 Task: Add a condition where "Tags Contains at least one of the following support" in unsolved tickets in your groups.
Action: Mouse moved to (115, 449)
Screenshot: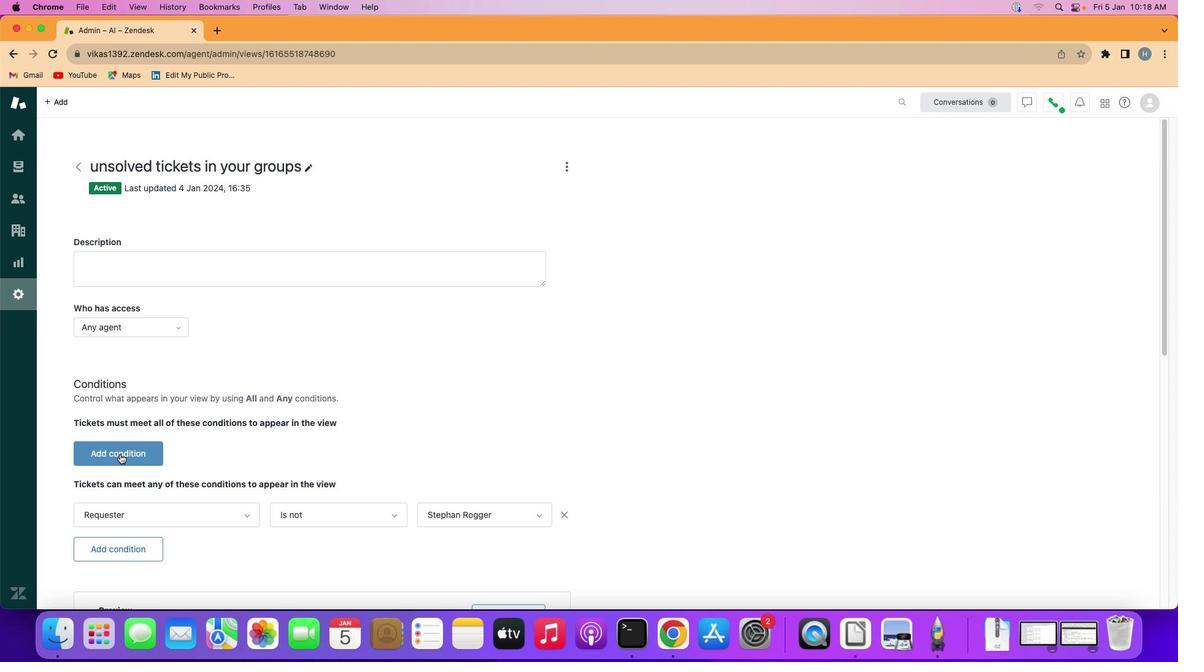 
Action: Mouse pressed left at (115, 449)
Screenshot: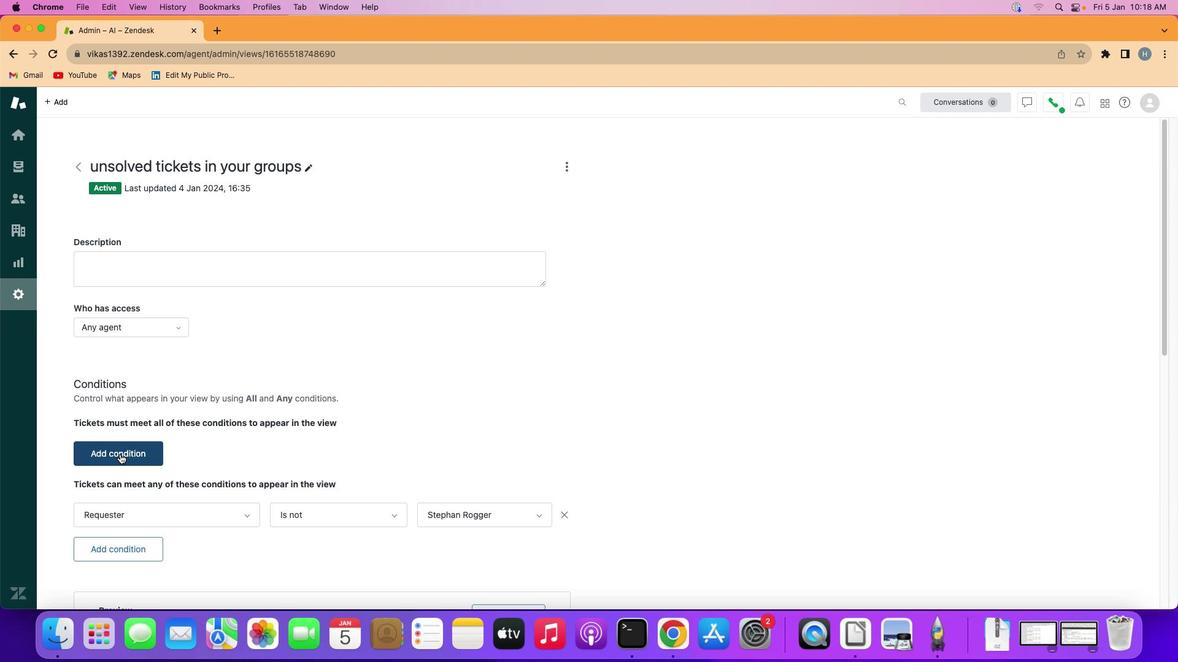 
Action: Mouse moved to (129, 449)
Screenshot: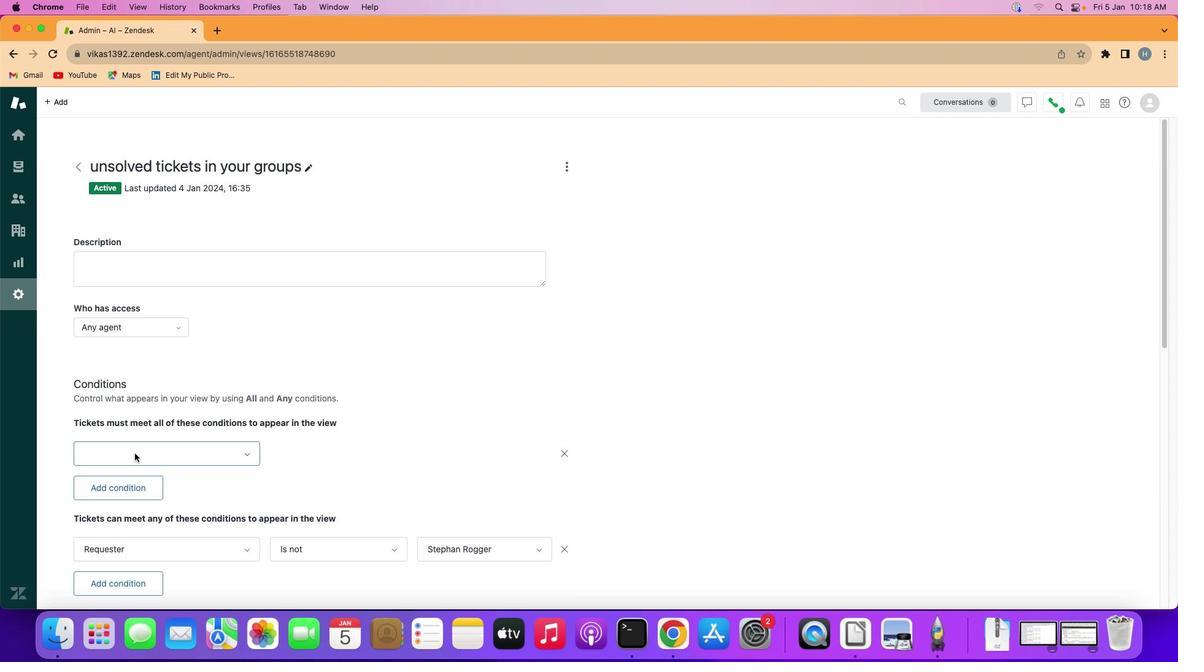 
Action: Mouse pressed left at (129, 449)
Screenshot: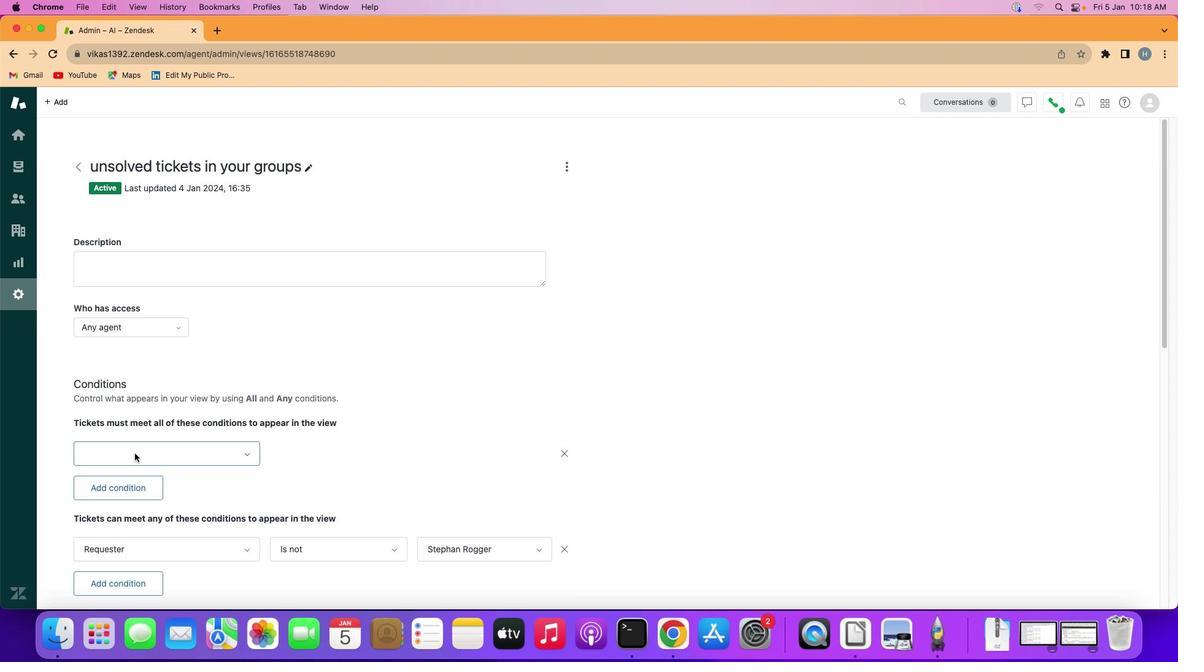 
Action: Mouse moved to (144, 388)
Screenshot: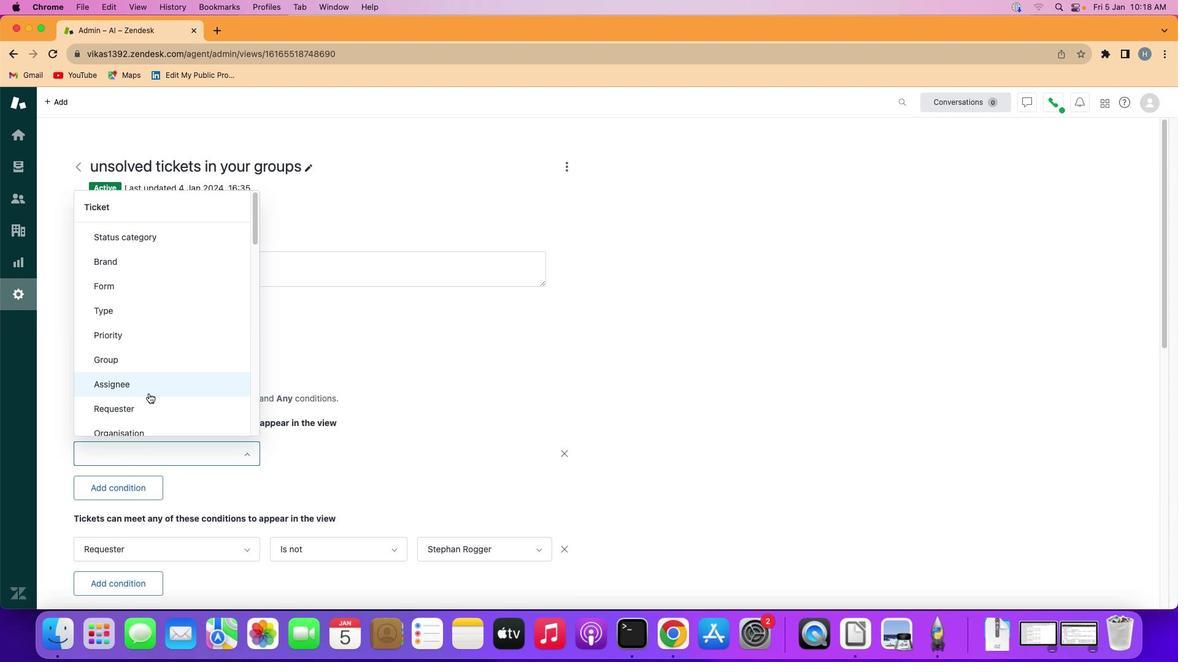 
Action: Mouse scrolled (144, 388) with delta (-4, -4)
Screenshot: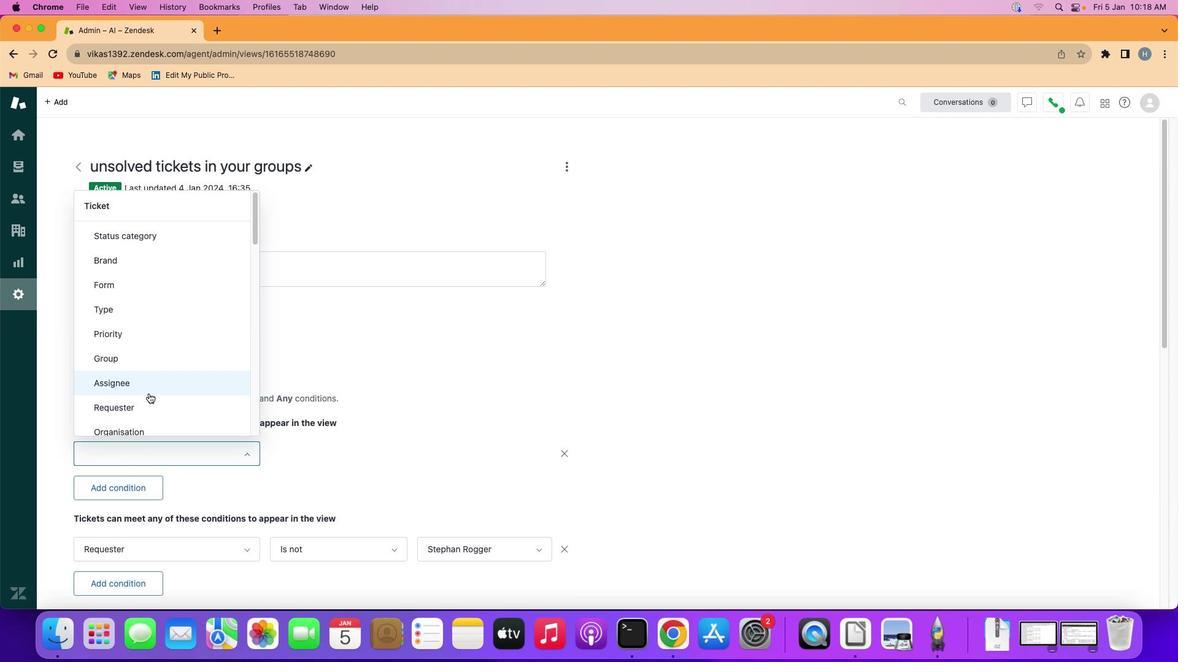 
Action: Mouse scrolled (144, 388) with delta (-4, -4)
Screenshot: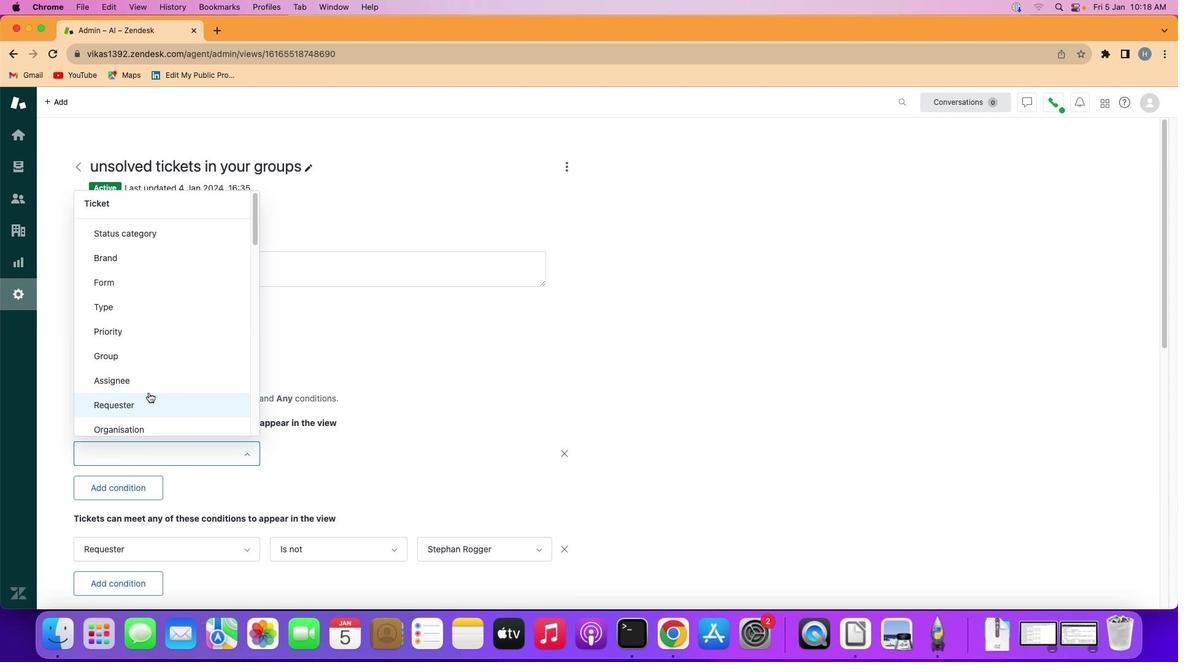 
Action: Mouse moved to (144, 387)
Screenshot: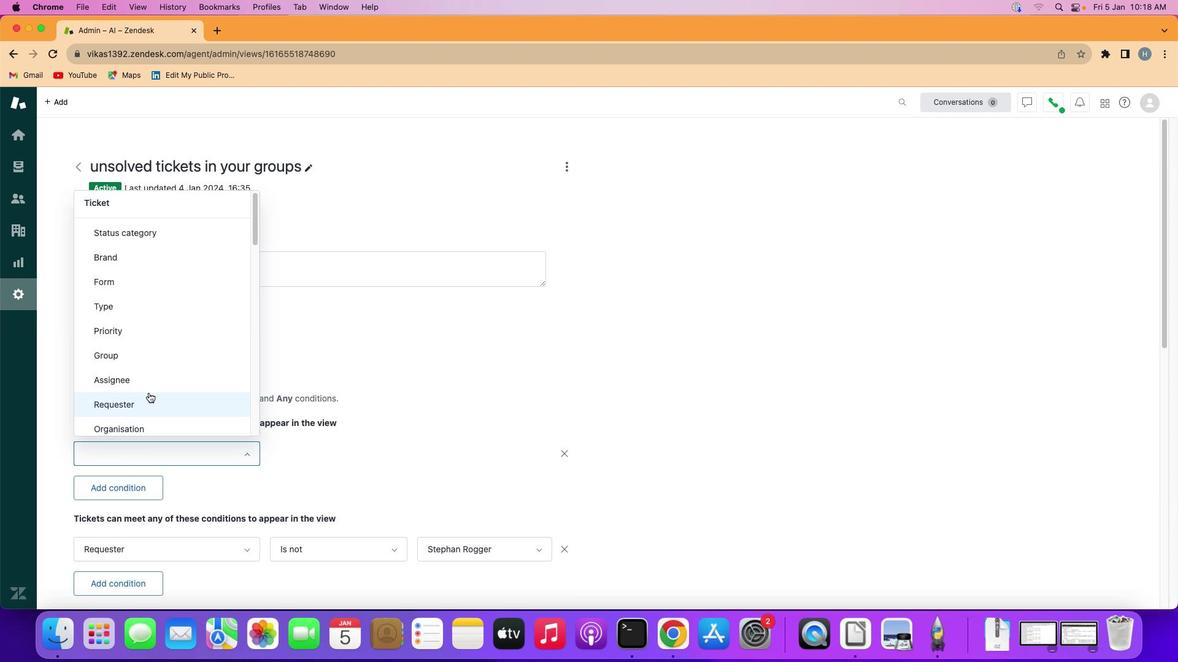 
Action: Mouse scrolled (144, 387) with delta (-4, -4)
Screenshot: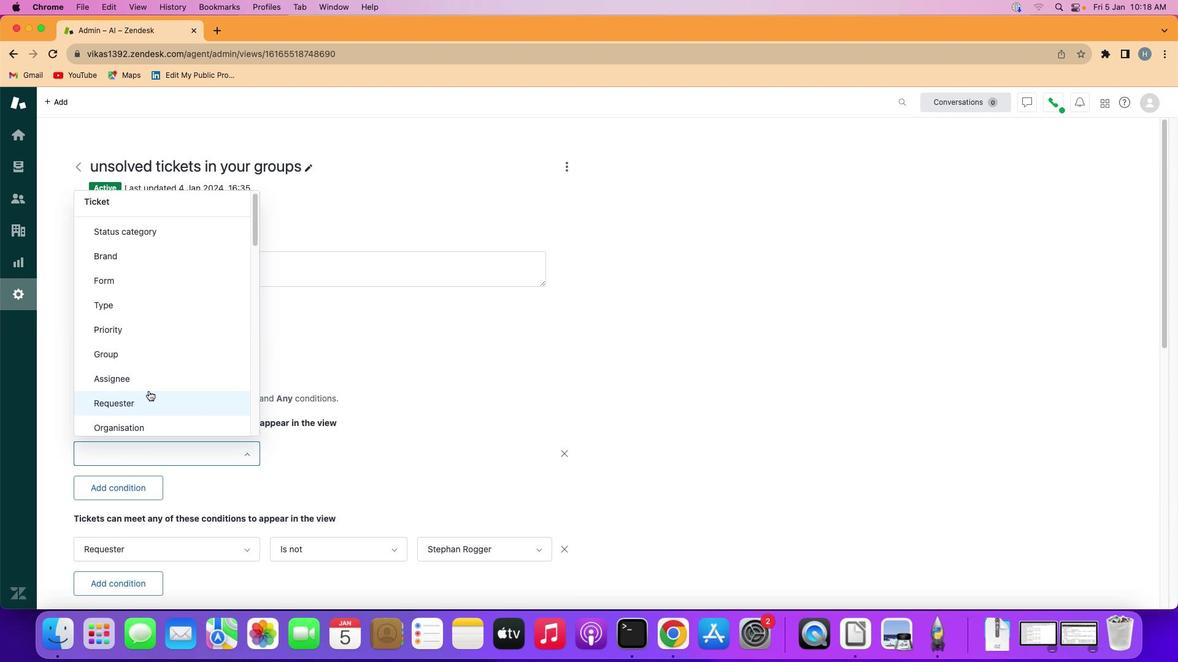 
Action: Mouse moved to (144, 386)
Screenshot: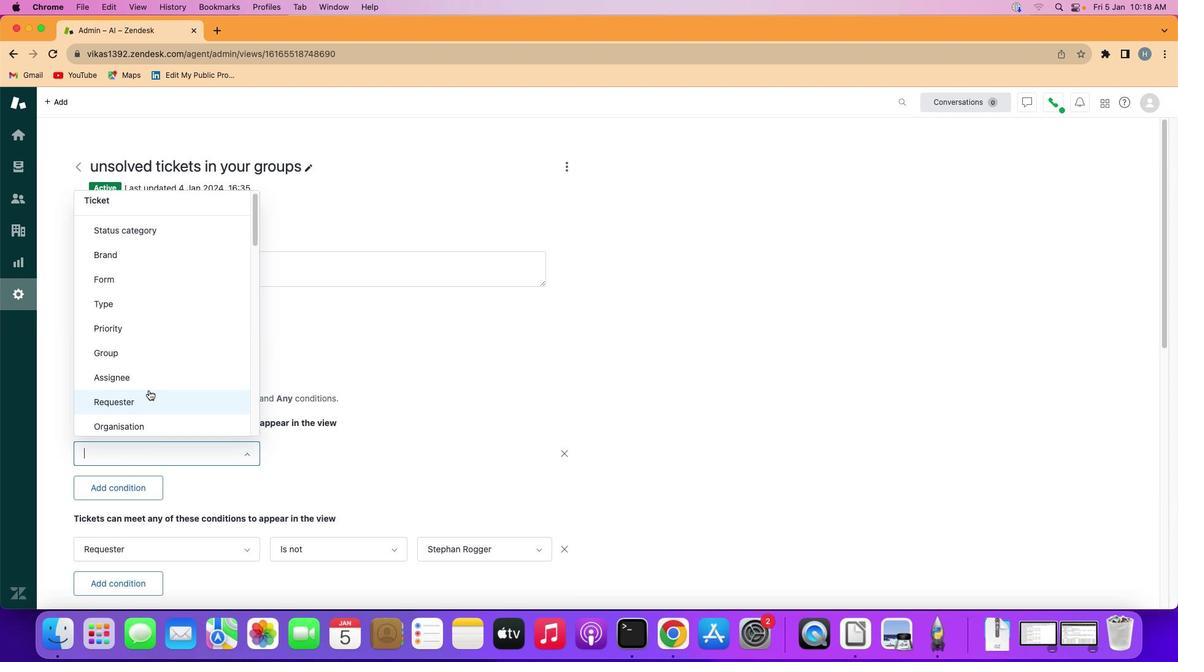 
Action: Mouse scrolled (144, 386) with delta (-4, -4)
Screenshot: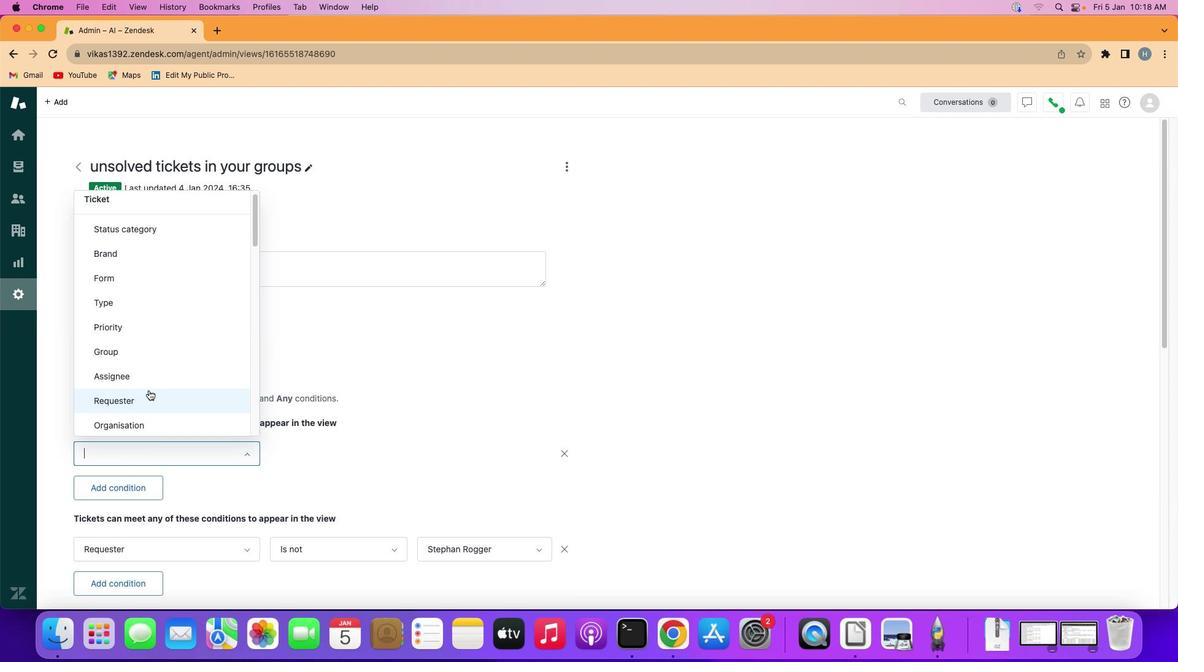 
Action: Mouse scrolled (144, 386) with delta (-4, -4)
Screenshot: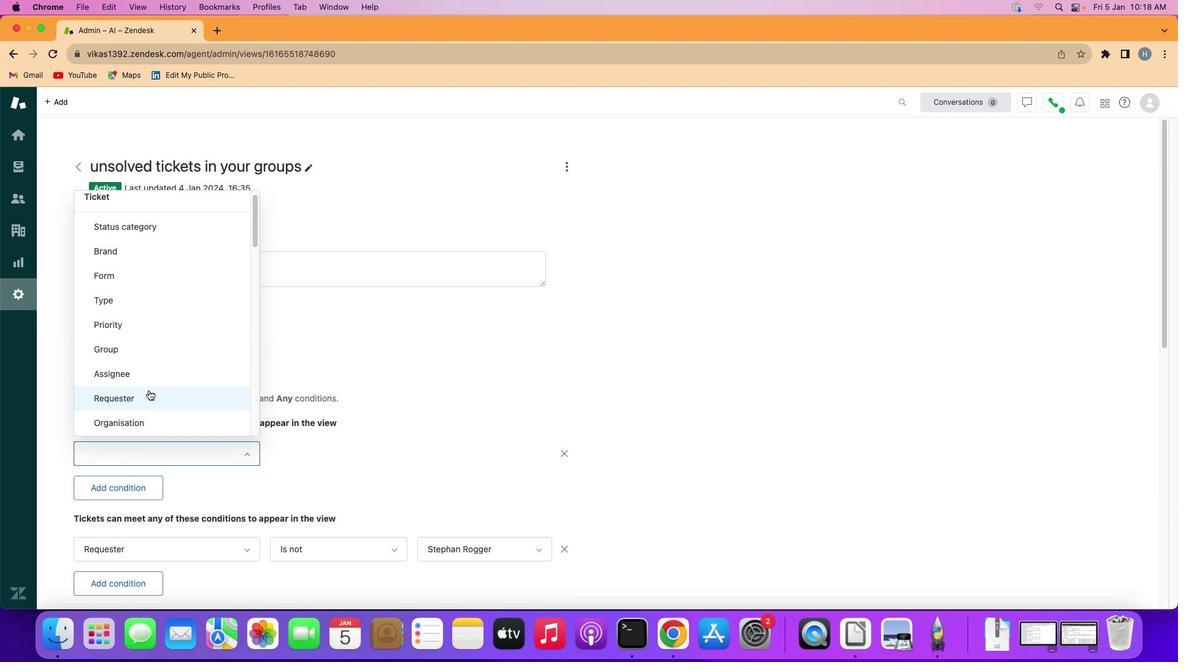 
Action: Mouse scrolled (144, 386) with delta (-4, -4)
Screenshot: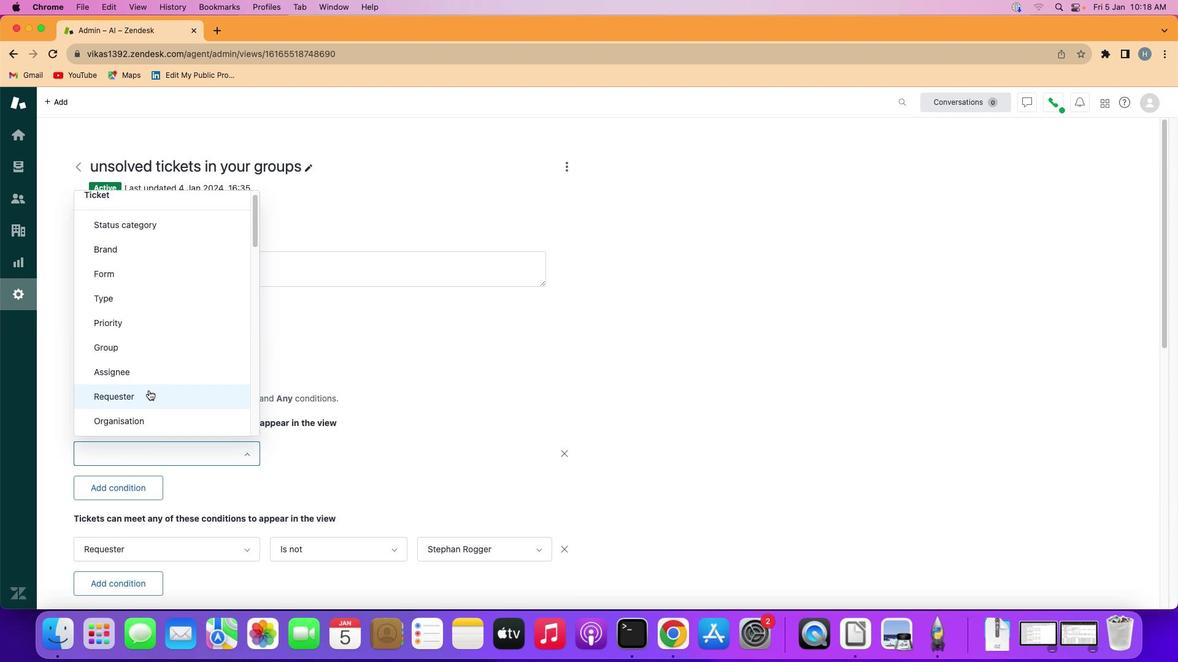 
Action: Mouse scrolled (144, 386) with delta (-4, -4)
Screenshot: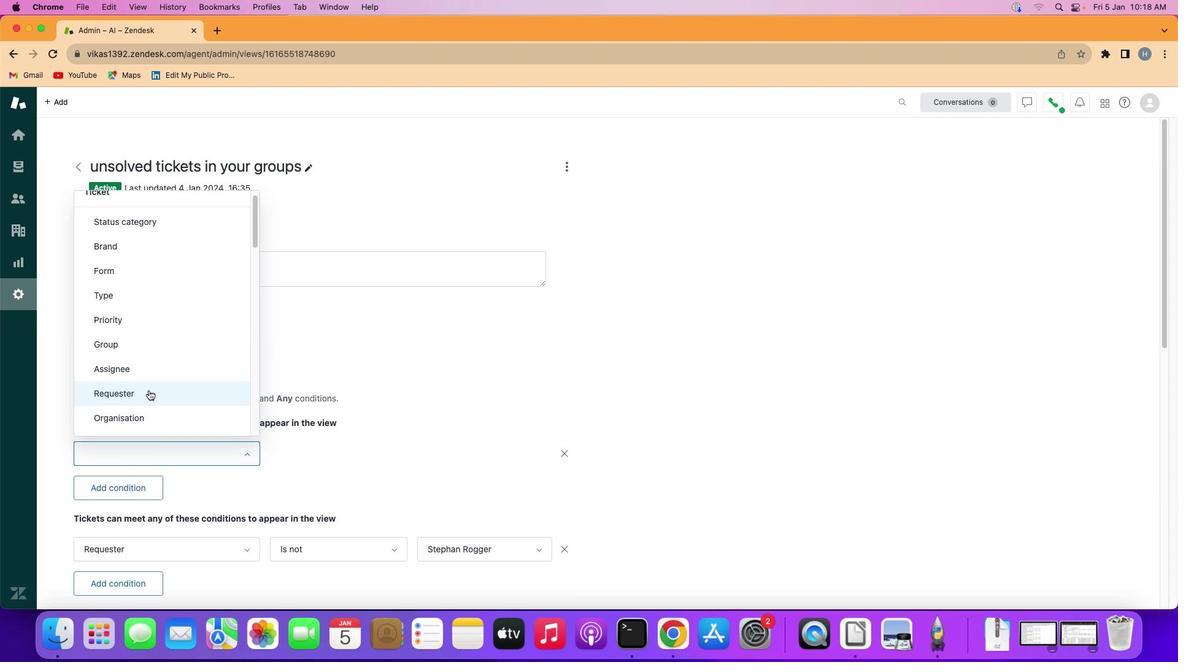 
Action: Mouse scrolled (144, 386) with delta (-4, -4)
Screenshot: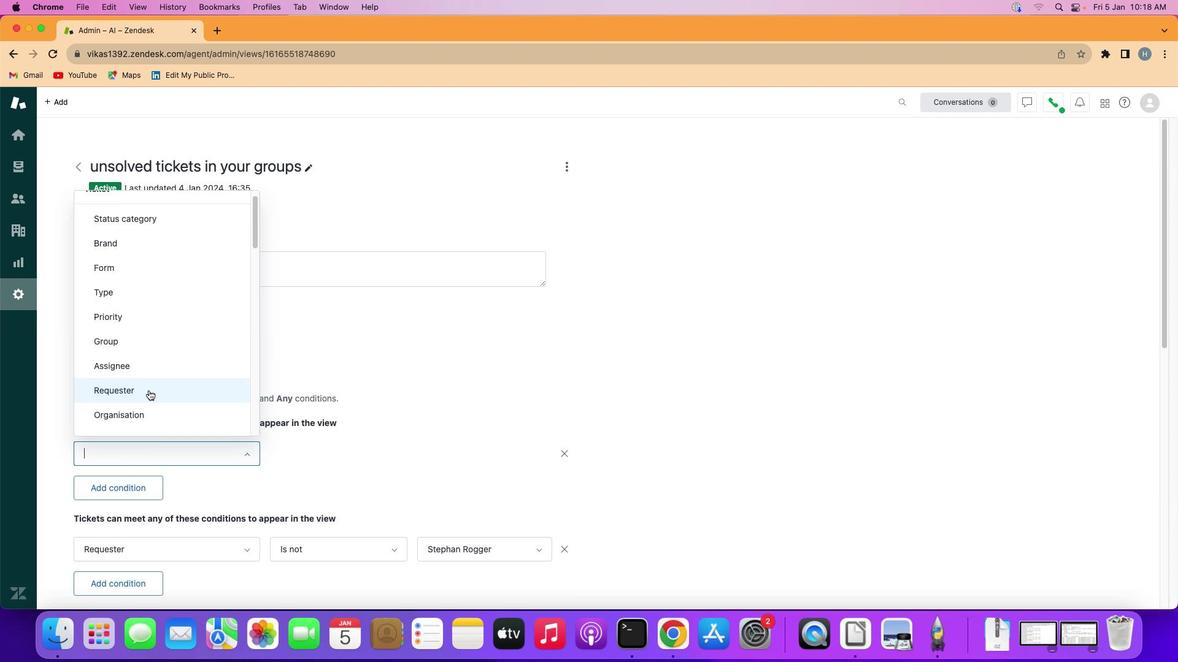 
Action: Mouse scrolled (144, 386) with delta (-4, -4)
Screenshot: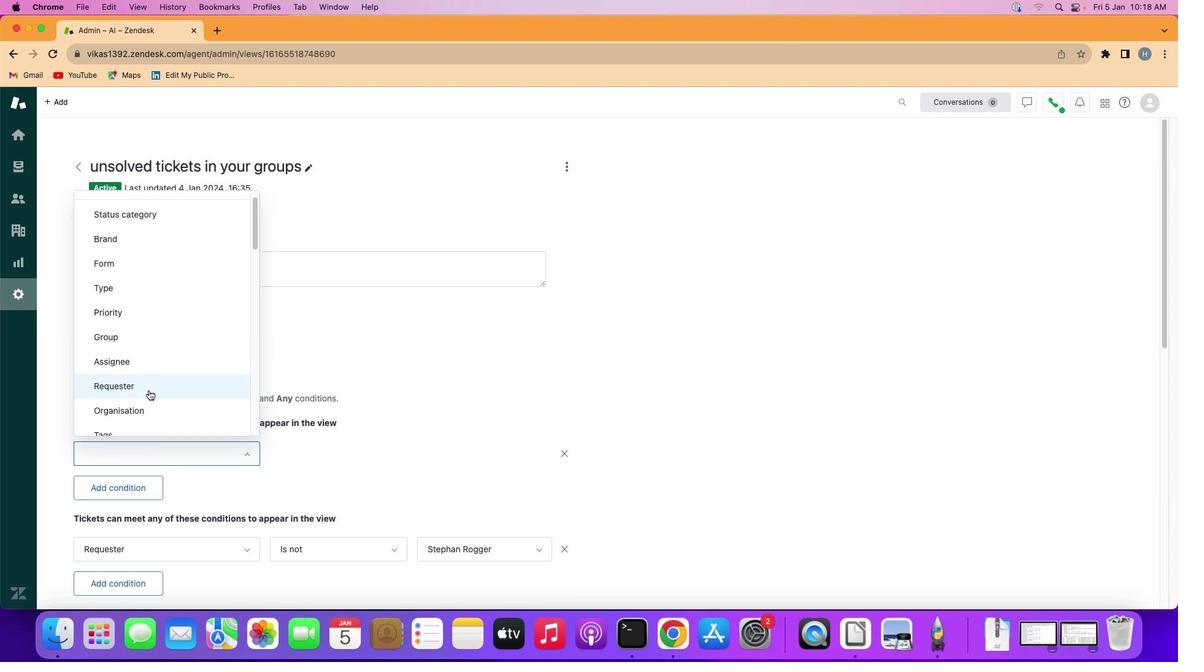 
Action: Mouse scrolled (144, 386) with delta (-4, -4)
Screenshot: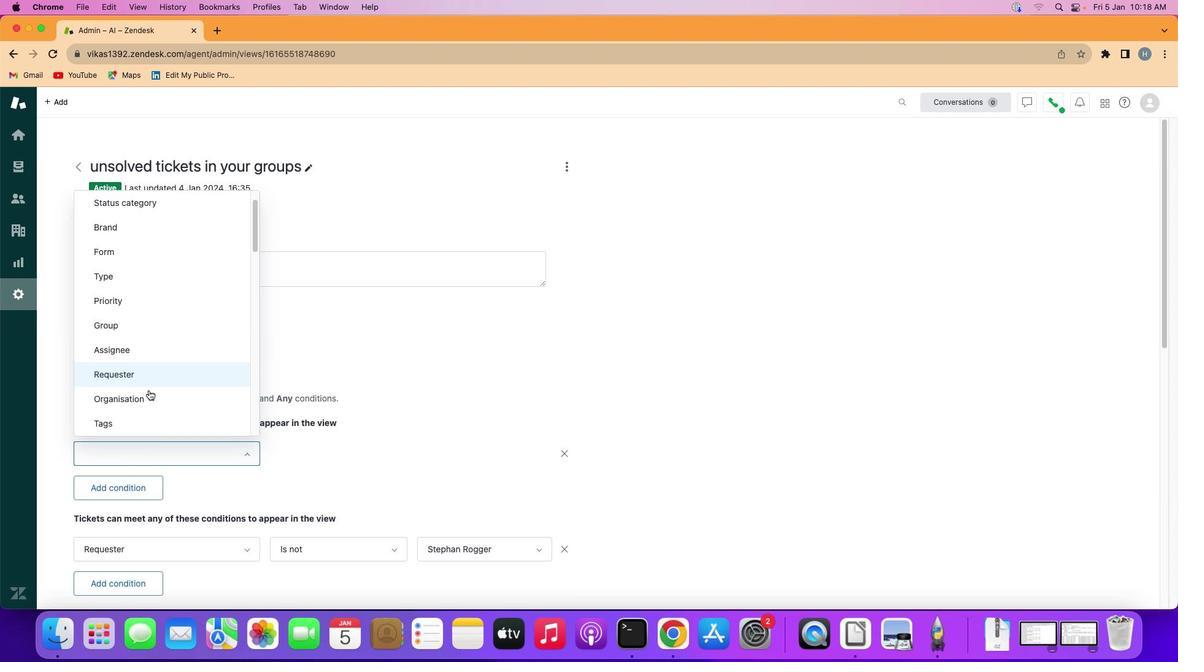 
Action: Mouse scrolled (144, 386) with delta (-4, -5)
Screenshot: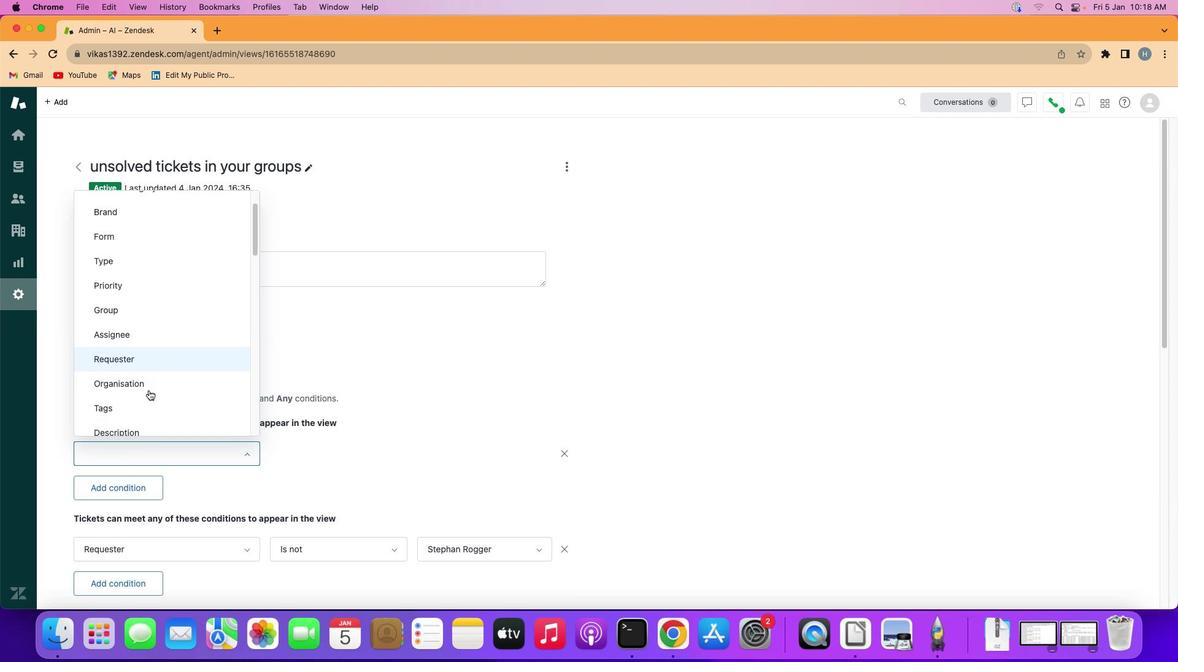 
Action: Mouse scrolled (144, 386) with delta (-4, -4)
Screenshot: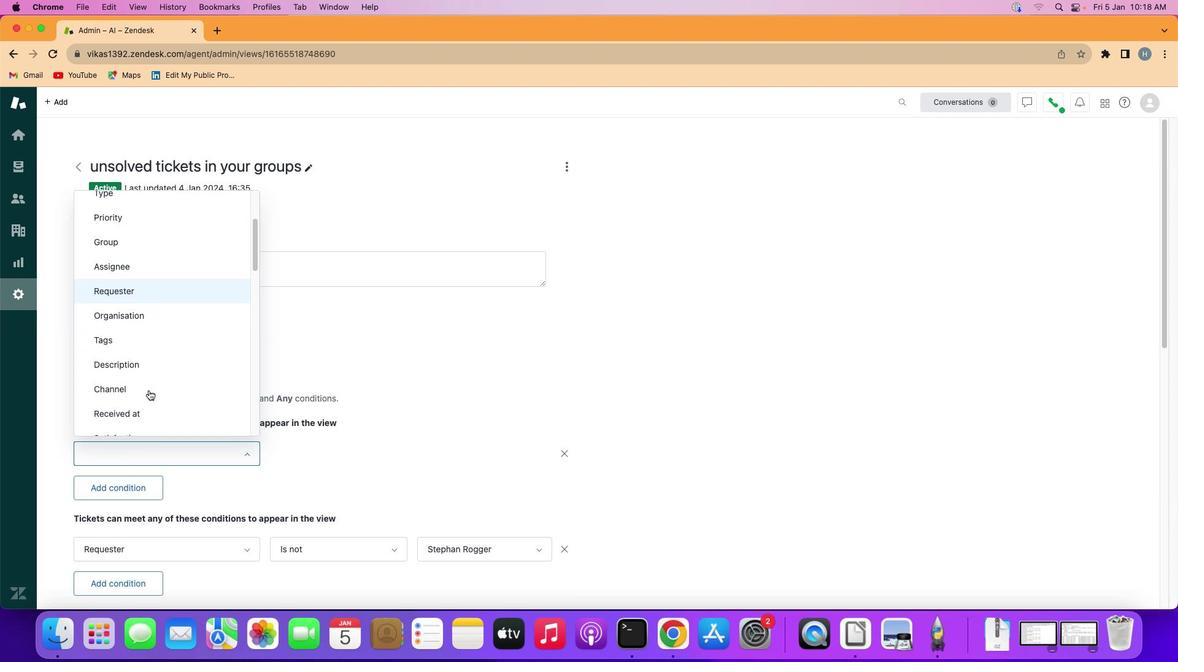 
Action: Mouse moved to (167, 311)
Screenshot: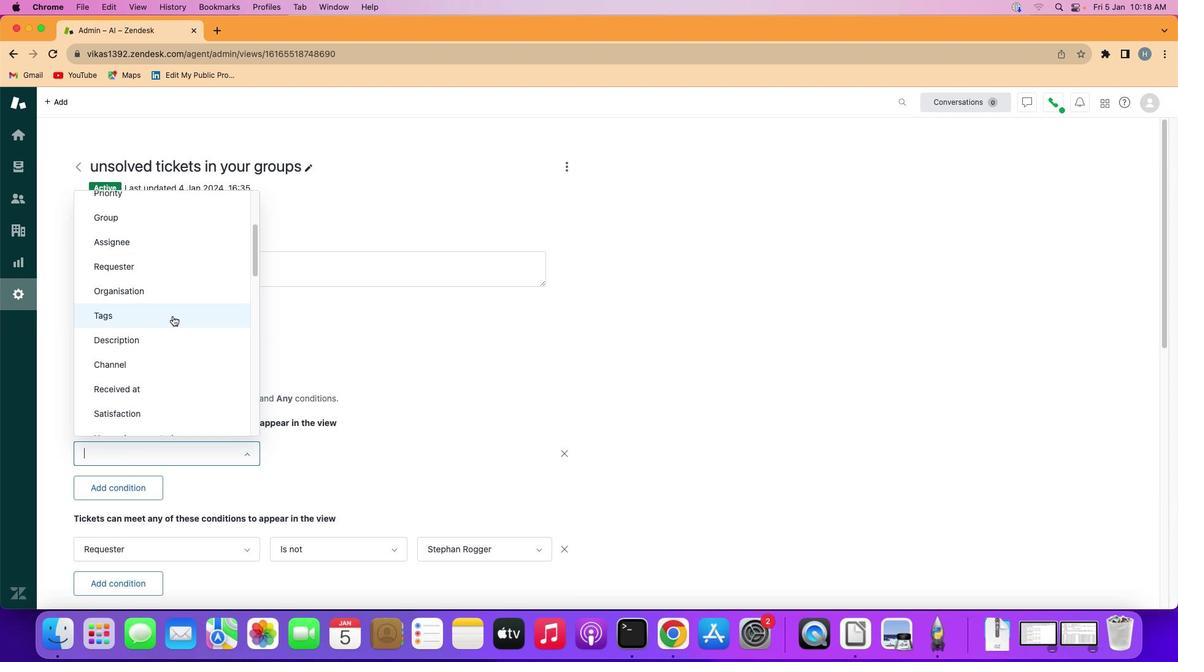 
Action: Mouse pressed left at (167, 311)
Screenshot: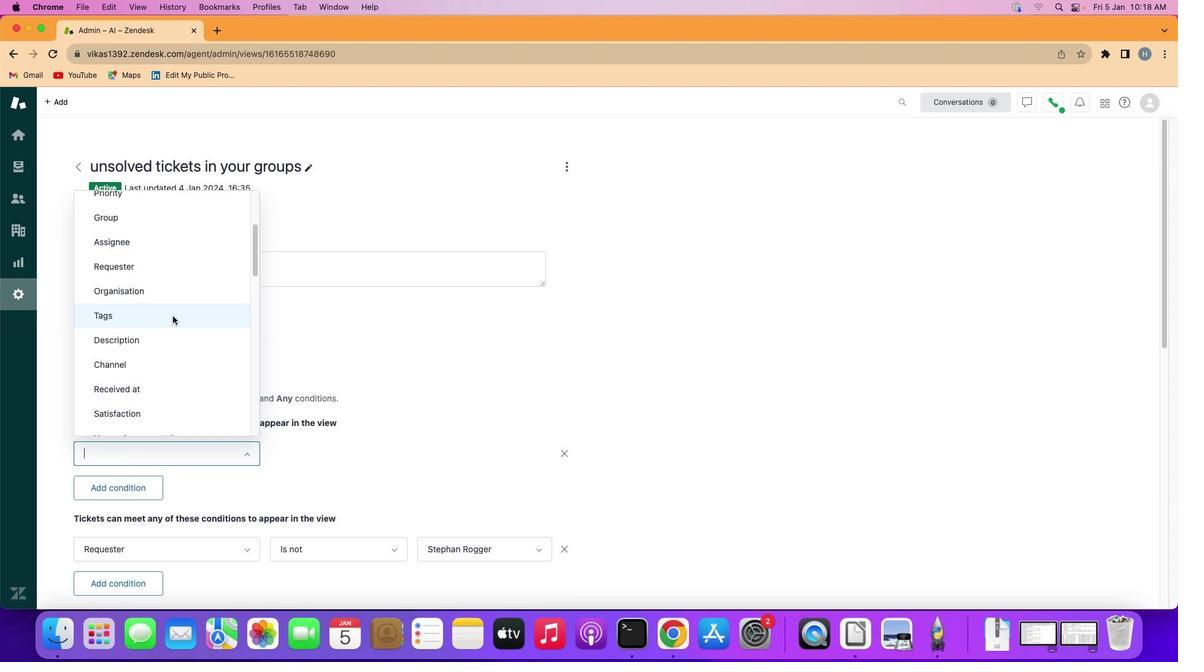 
Action: Mouse moved to (322, 449)
Screenshot: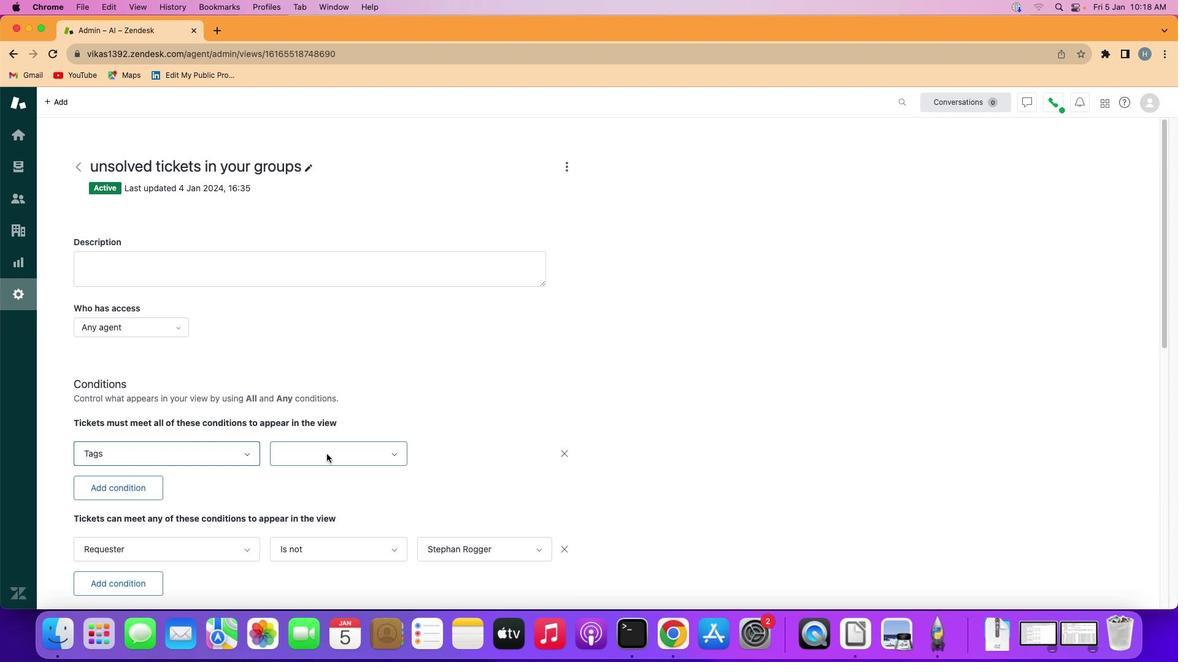 
Action: Mouse pressed left at (322, 449)
Screenshot: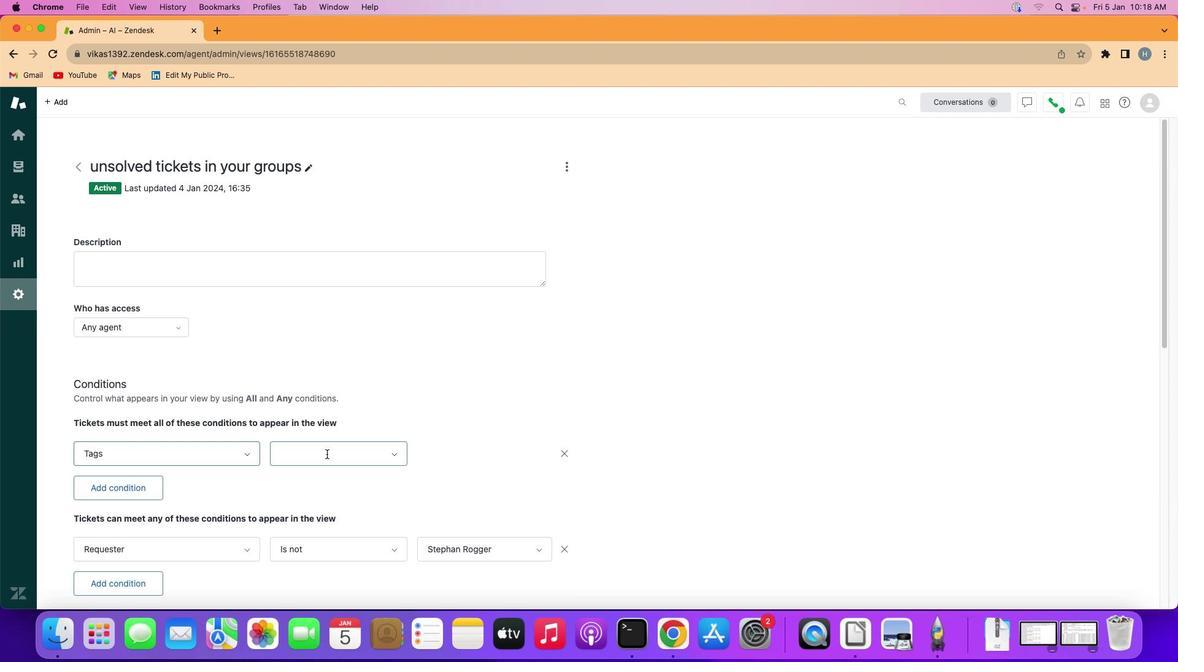 
Action: Mouse moved to (321, 476)
Screenshot: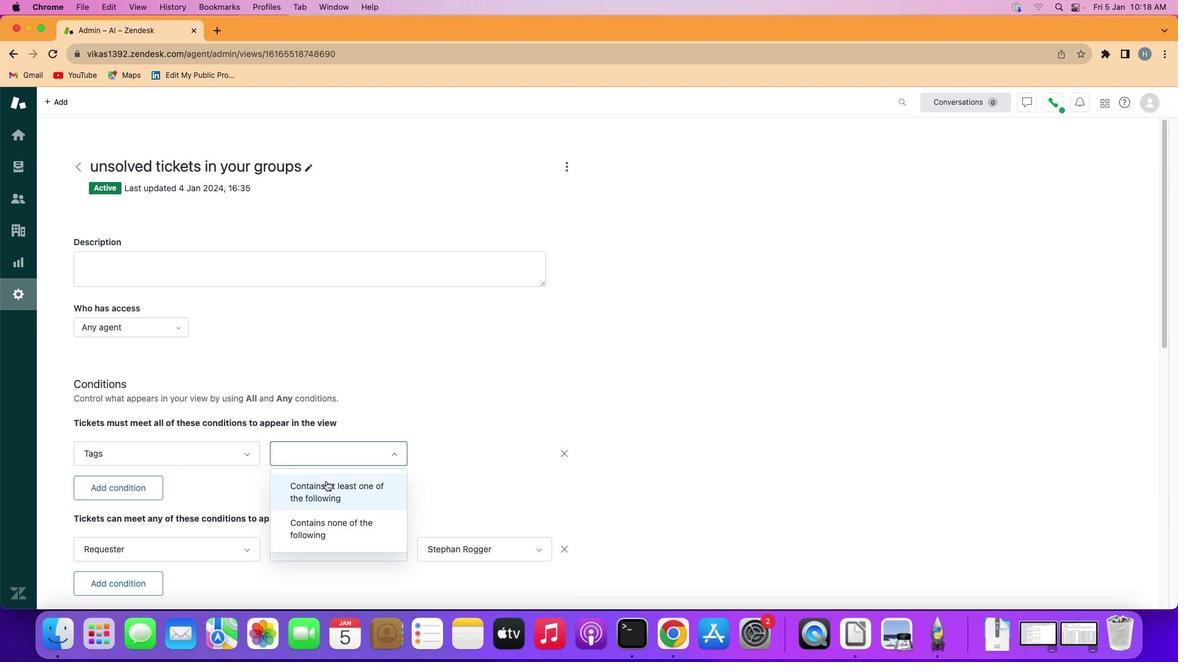 
Action: Mouse pressed left at (321, 476)
Screenshot: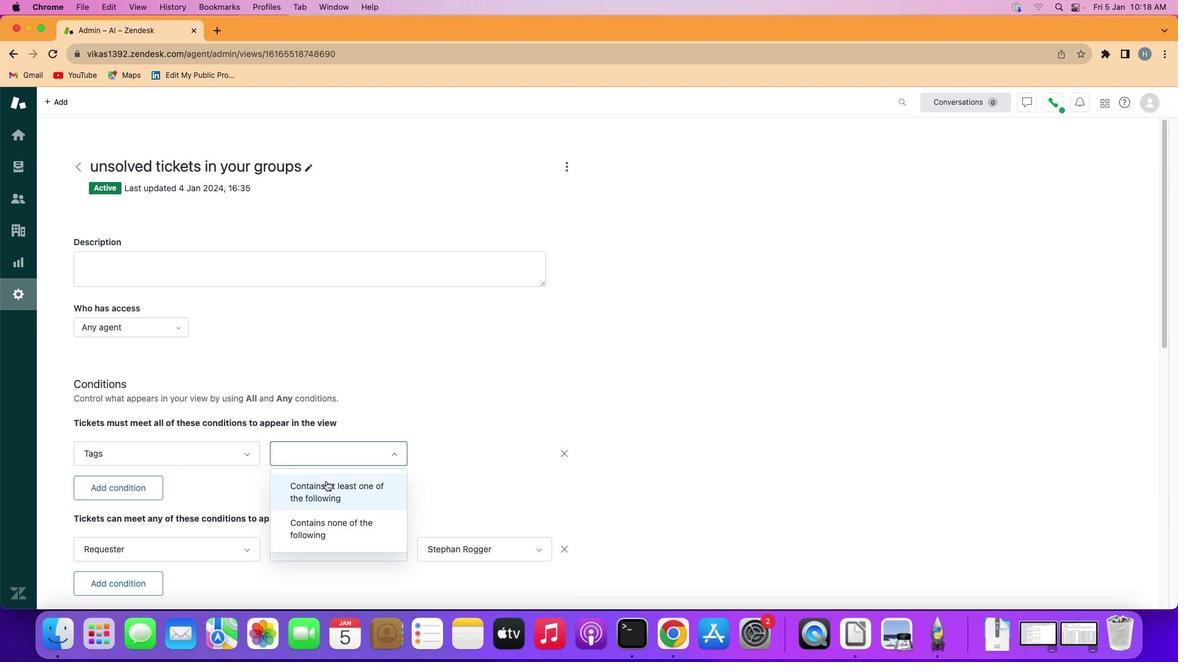 
Action: Mouse moved to (470, 448)
Screenshot: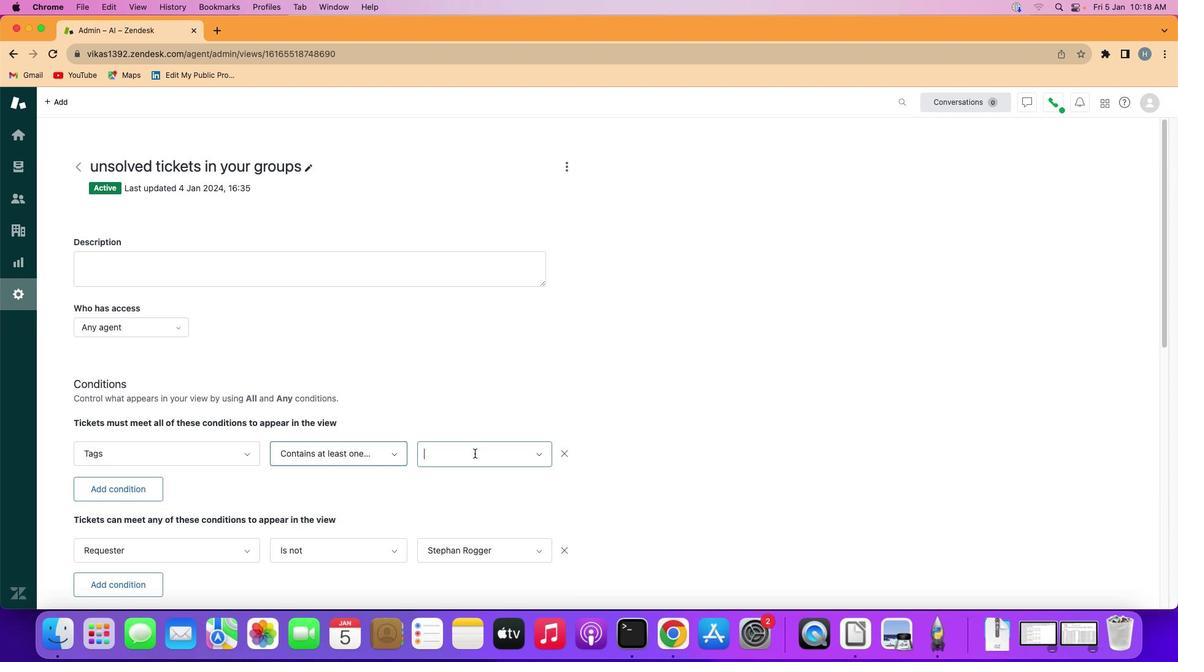 
Action: Mouse pressed left at (470, 448)
Screenshot: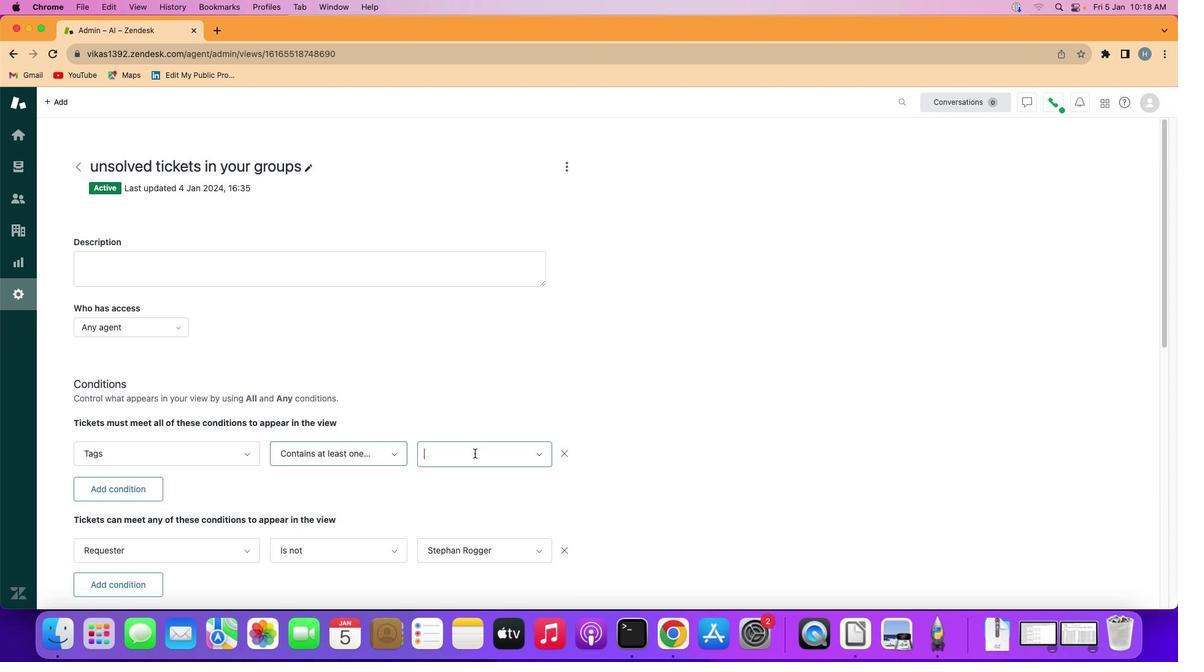 
Action: Mouse moved to (468, 481)
Screenshot: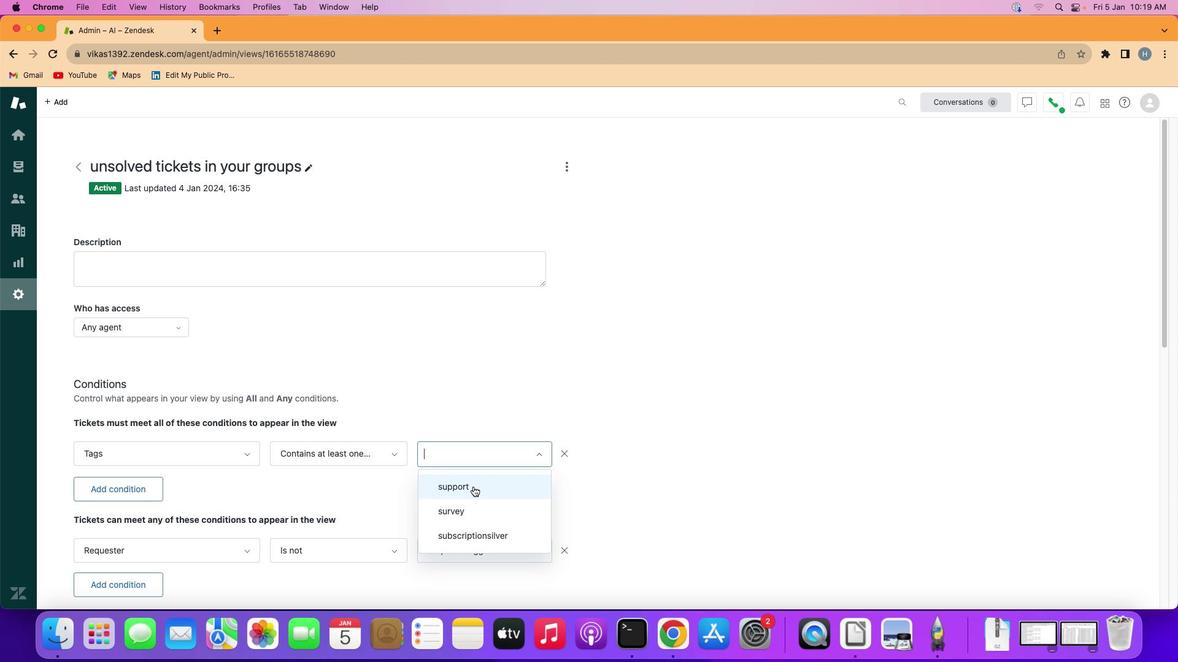 
Action: Mouse pressed left at (468, 481)
Screenshot: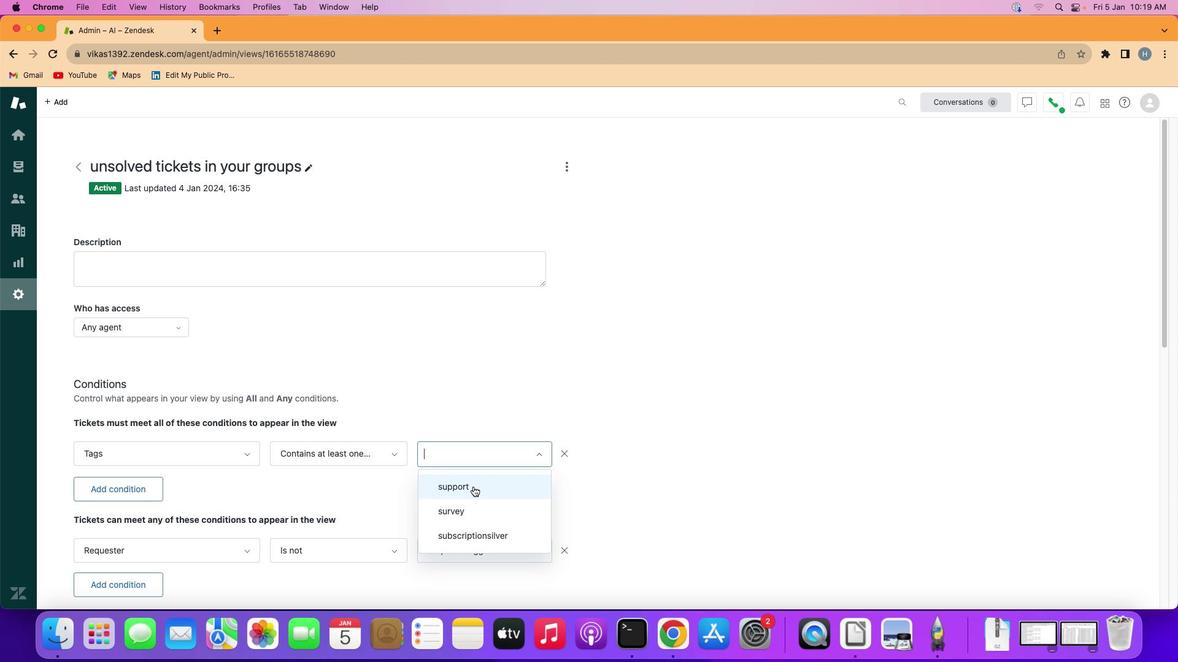 
Action: Mouse moved to (533, 450)
Screenshot: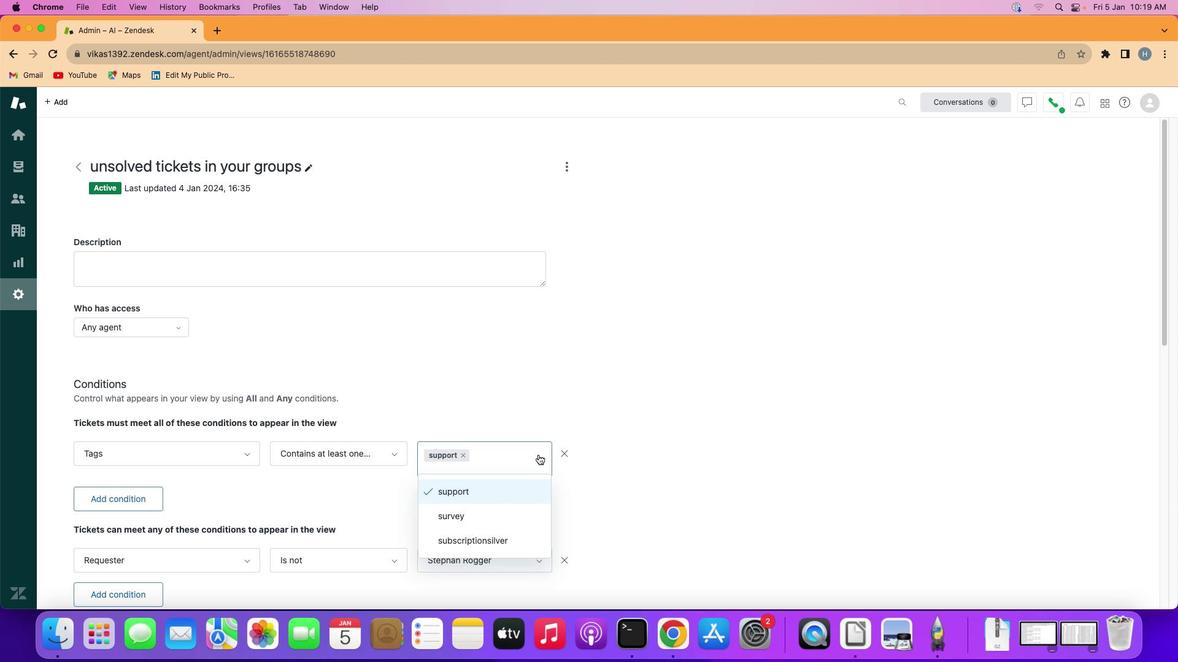 
Action: Mouse pressed left at (533, 450)
Screenshot: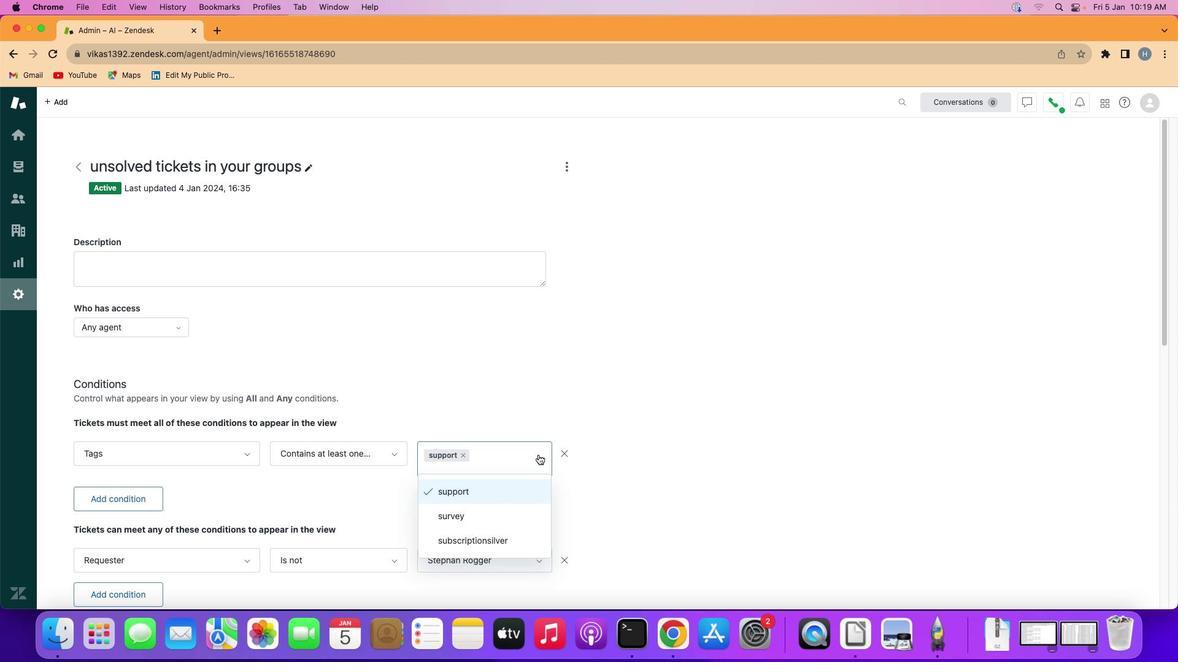 
Action: Mouse moved to (533, 449)
Screenshot: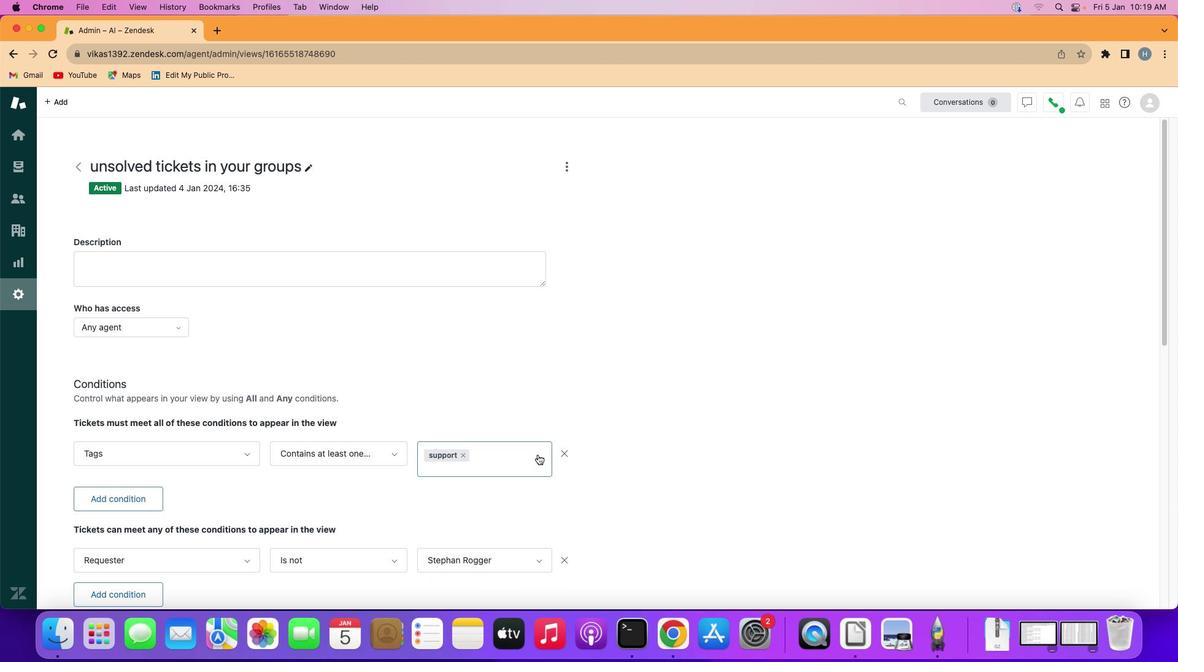 
